 Task: Write and save a response "Predicting where the market will resume trading at the open can help investors both hedge risk and place bets on the next day price action".
Action: Mouse moved to (696, 82)
Screenshot: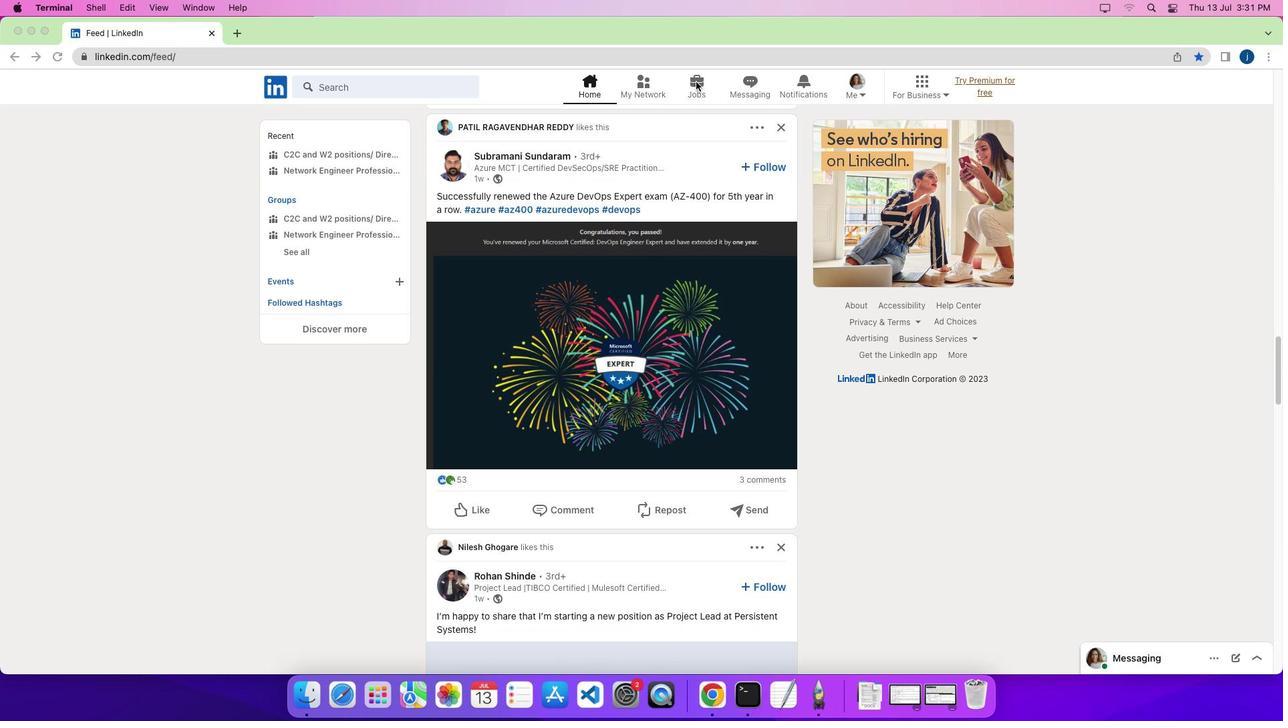 
Action: Mouse pressed left at (696, 82)
Screenshot: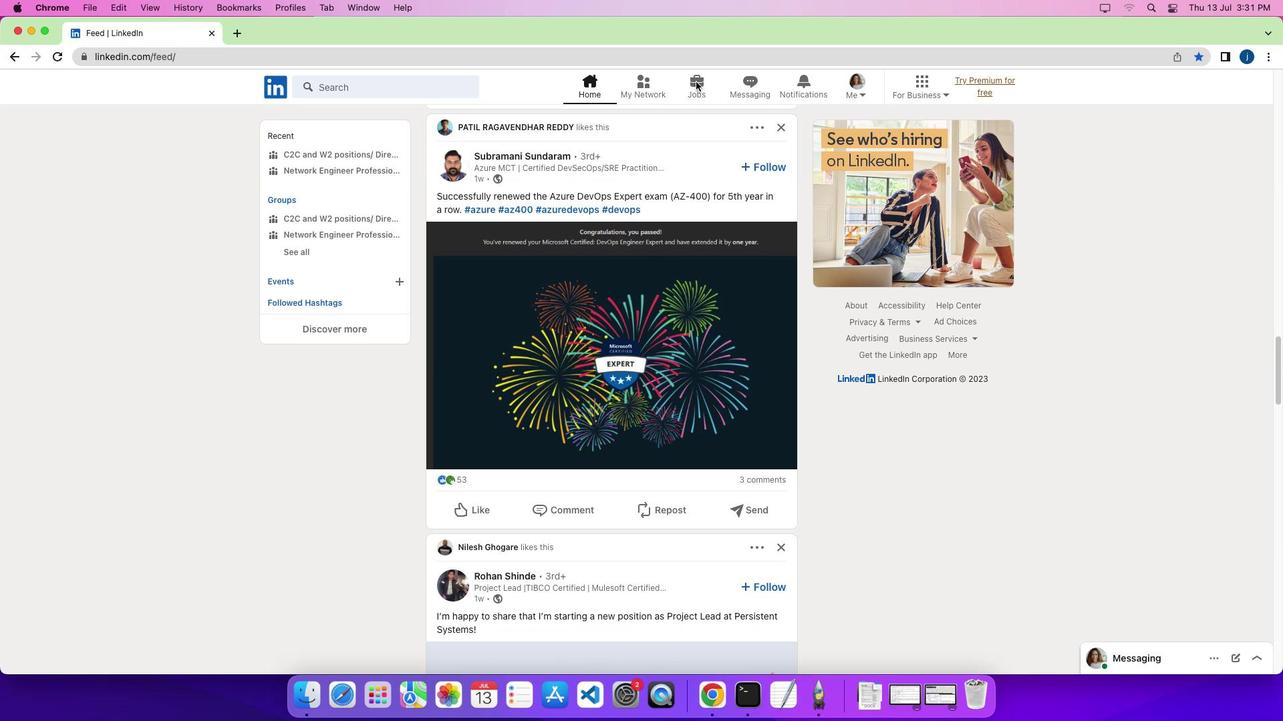 
Action: Mouse pressed left at (696, 82)
Screenshot: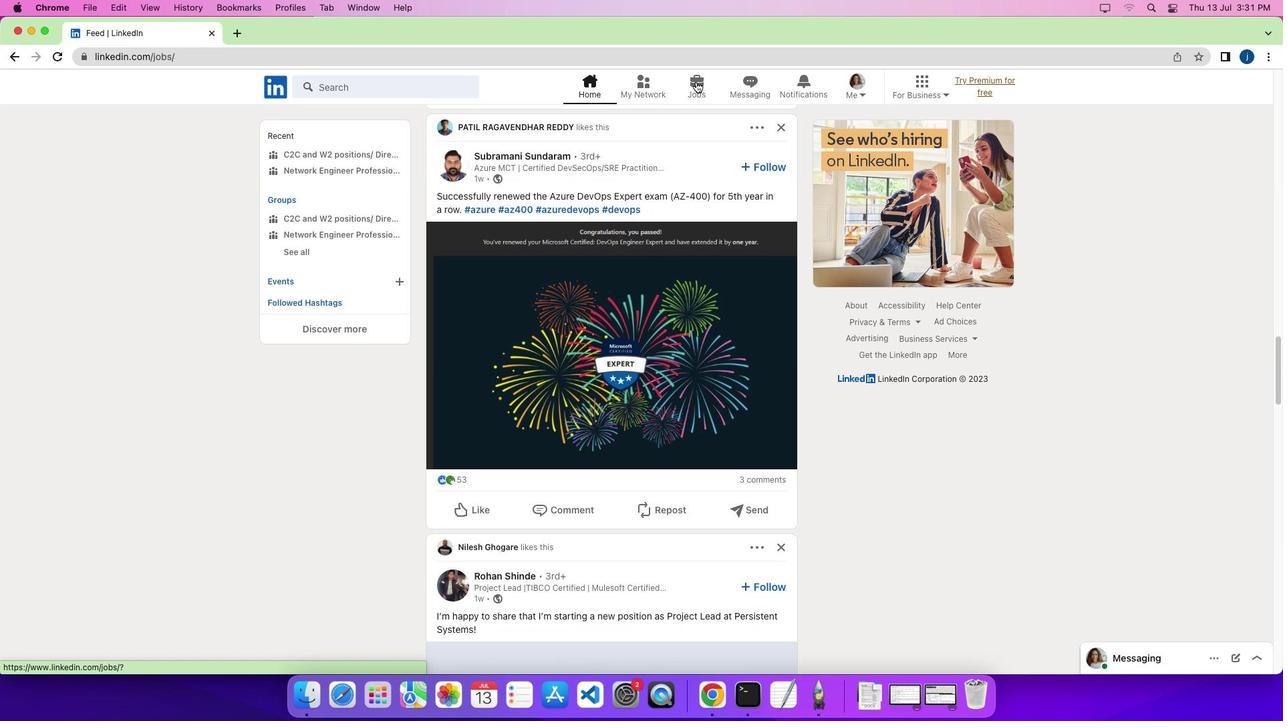 
Action: Mouse moved to (332, 460)
Screenshot: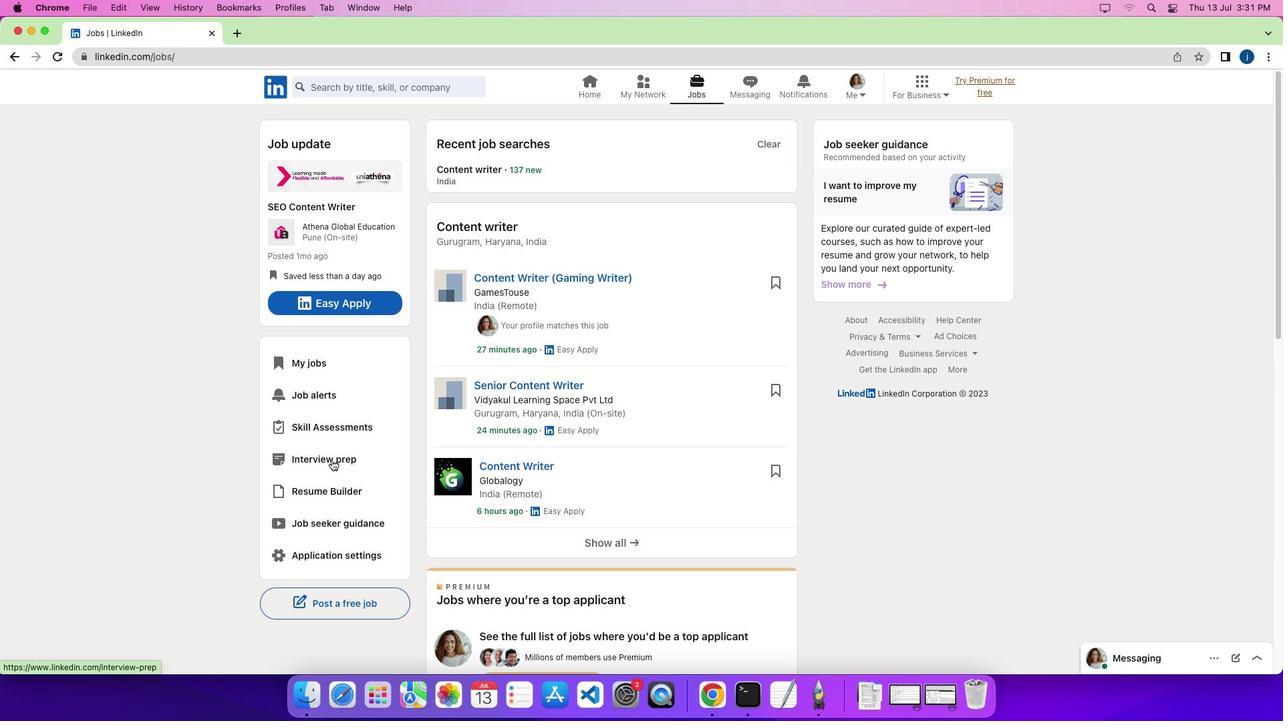 
Action: Mouse pressed left at (332, 460)
Screenshot: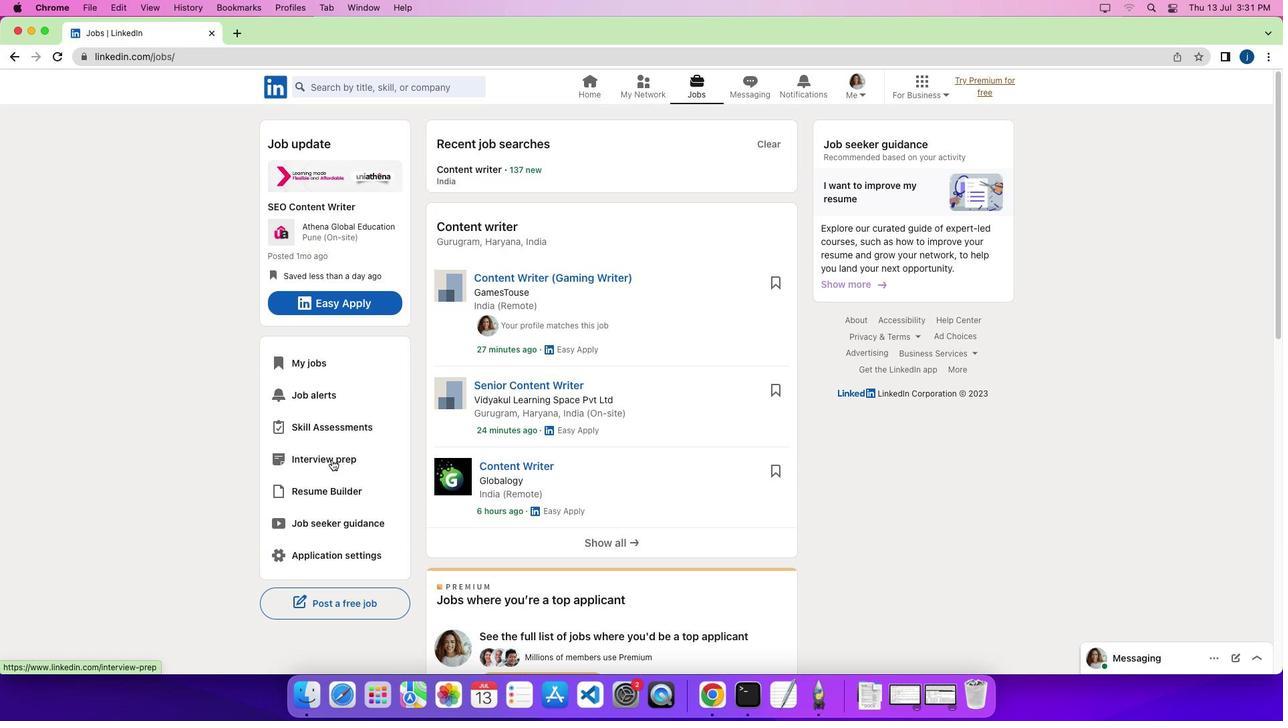 
Action: Mouse moved to (420, 149)
Screenshot: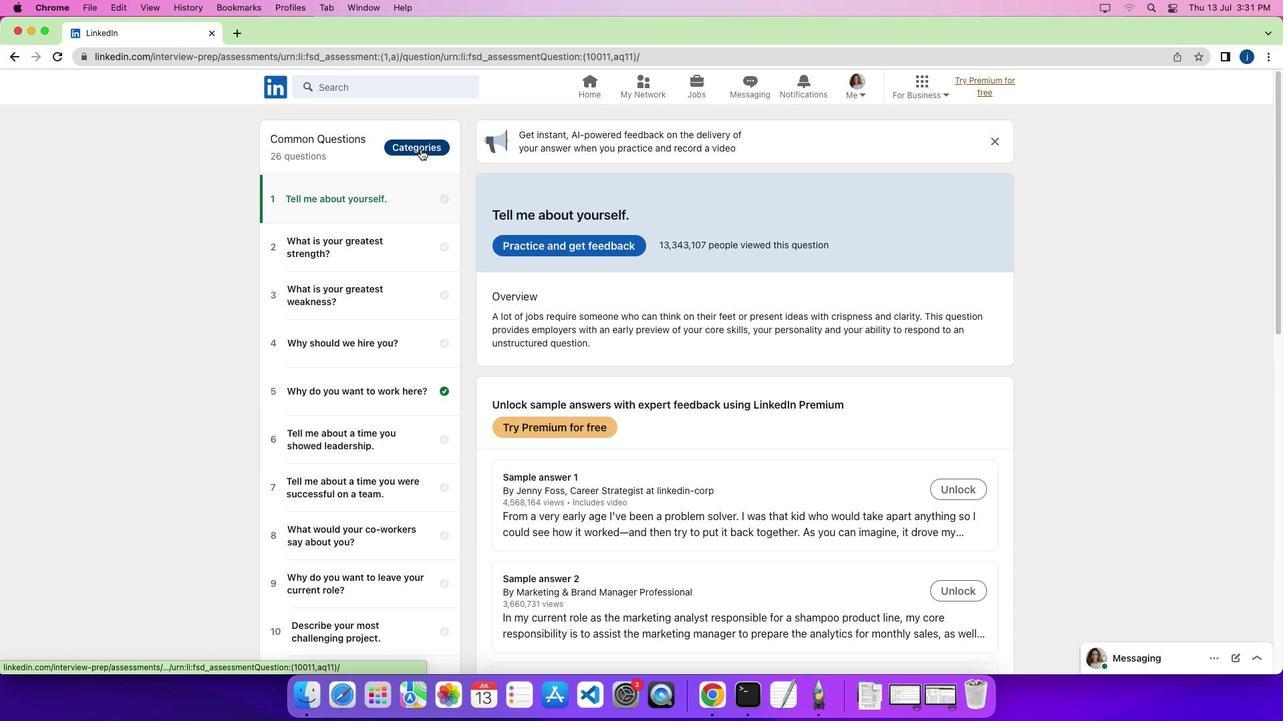 
Action: Mouse pressed left at (420, 149)
Screenshot: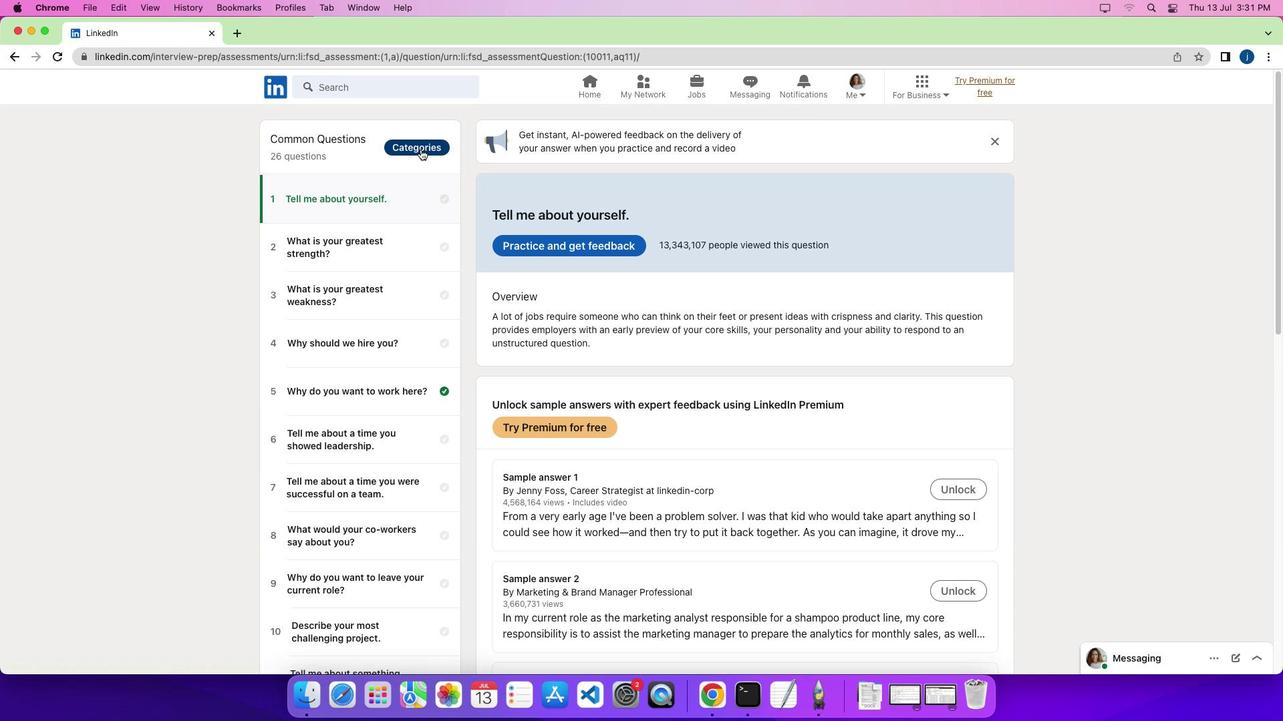
Action: Mouse moved to (362, 386)
Screenshot: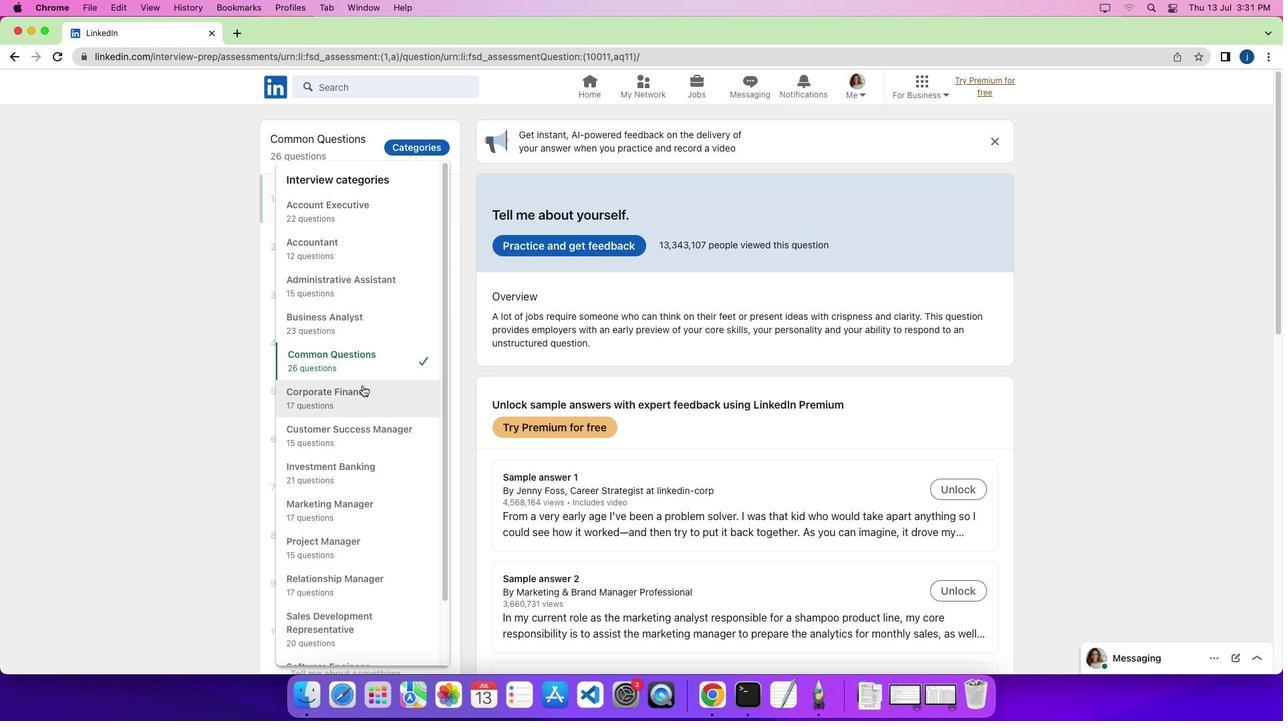 
Action: Mouse pressed left at (362, 386)
Screenshot: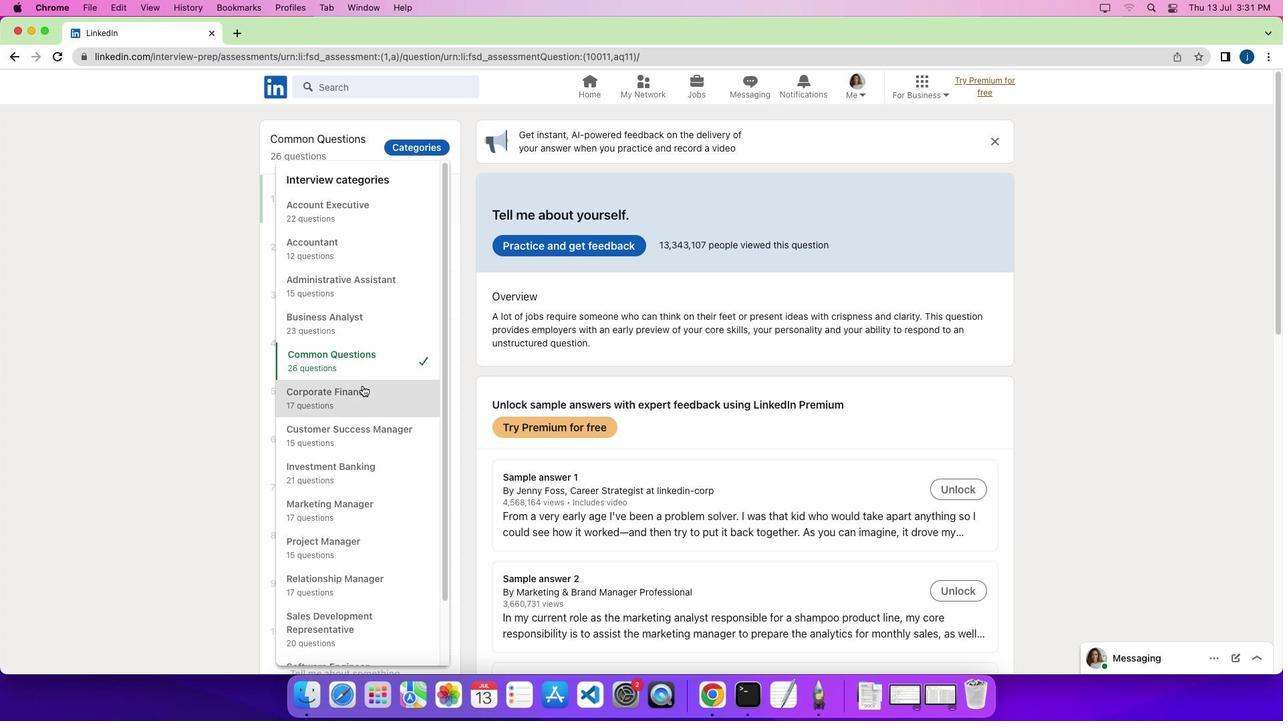 
Action: Mouse moved to (344, 464)
Screenshot: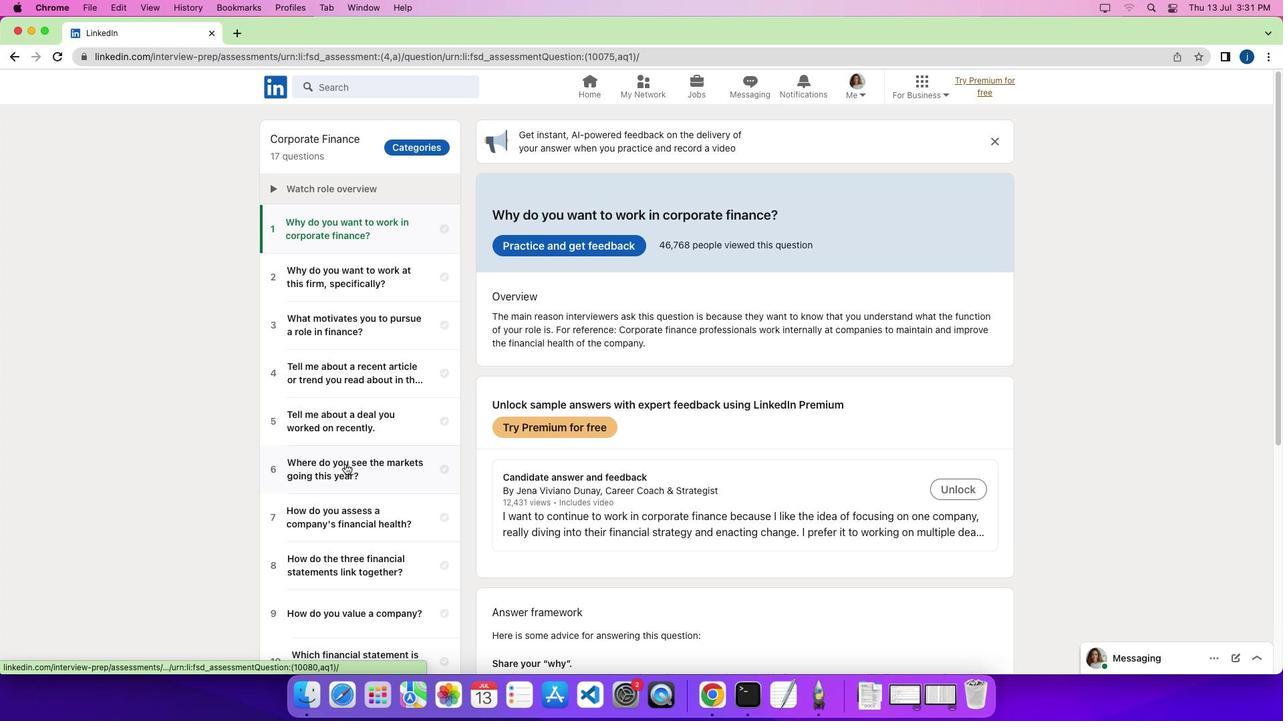 
Action: Mouse pressed left at (344, 464)
Screenshot: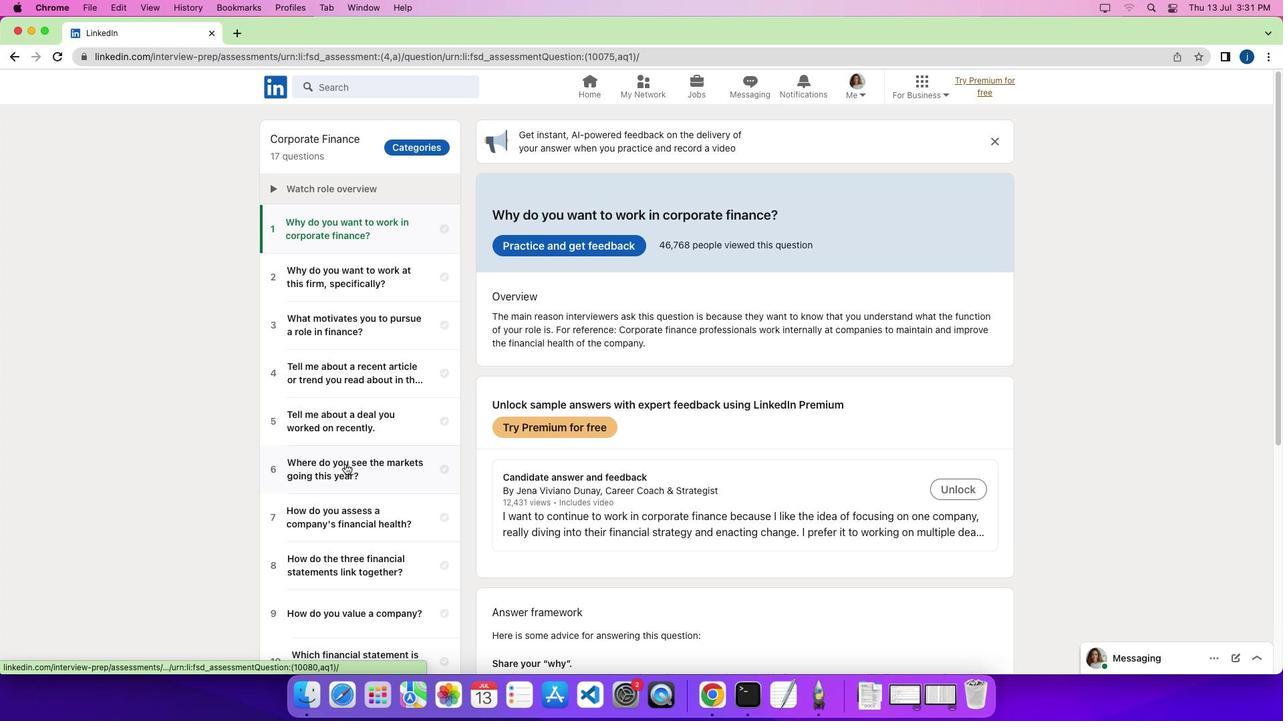 
Action: Mouse moved to (526, 242)
Screenshot: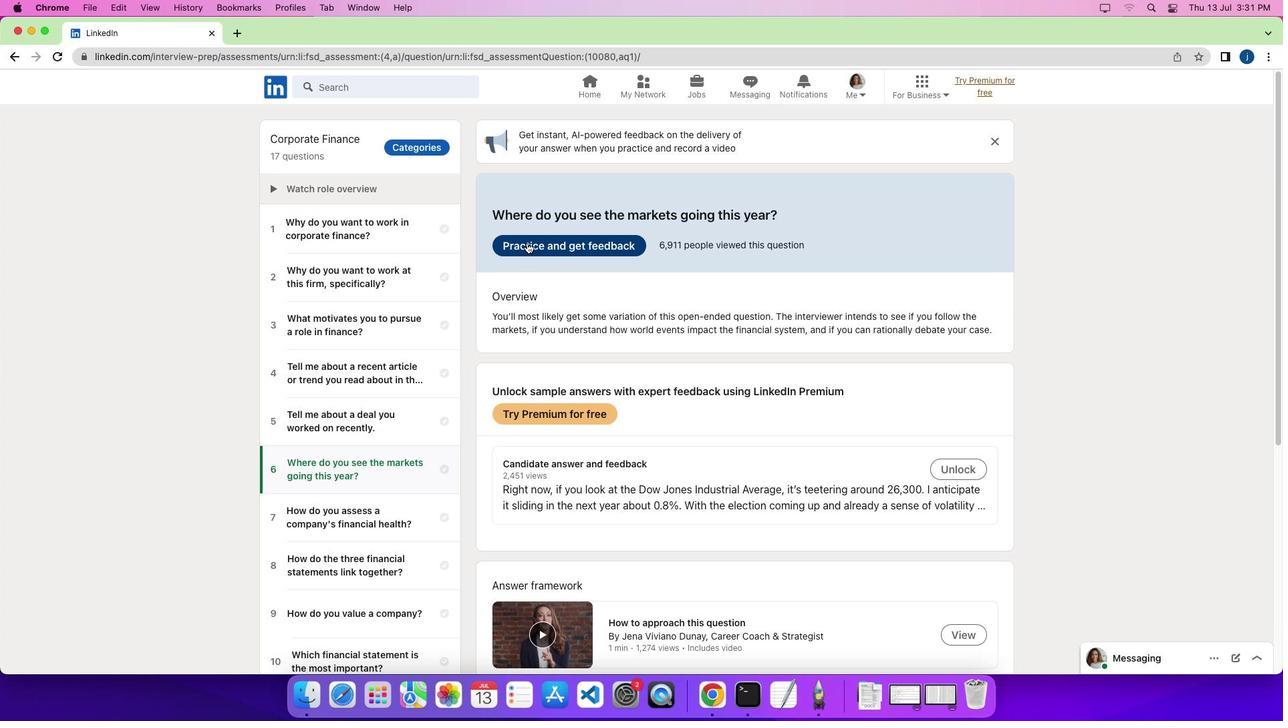 
Action: Mouse pressed left at (526, 242)
Screenshot: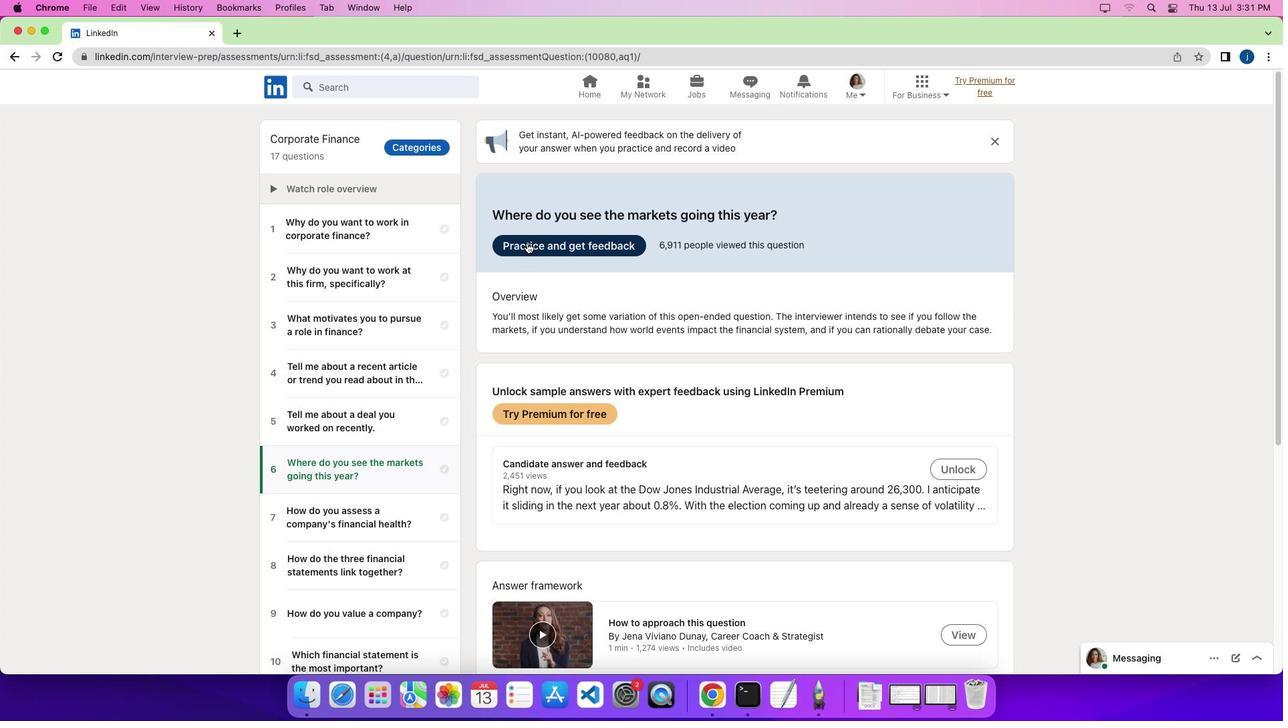 
Action: Mouse moved to (537, 398)
Screenshot: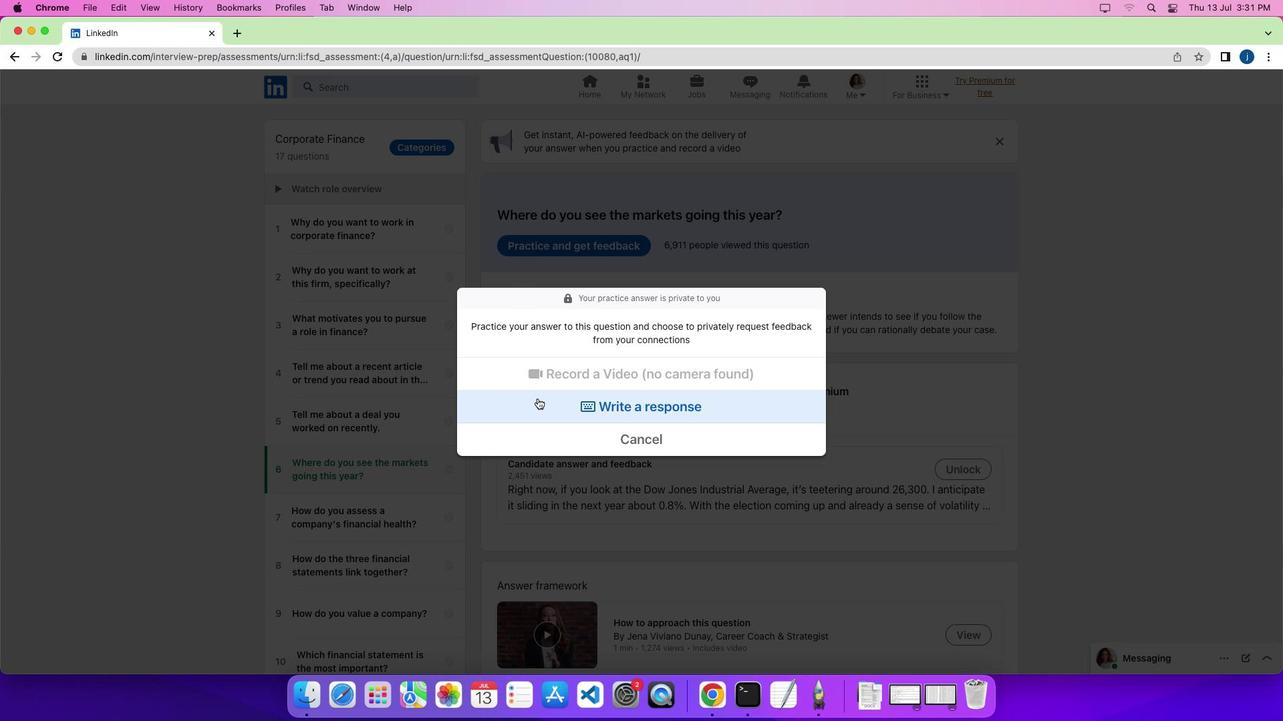 
Action: Mouse pressed left at (537, 398)
Screenshot: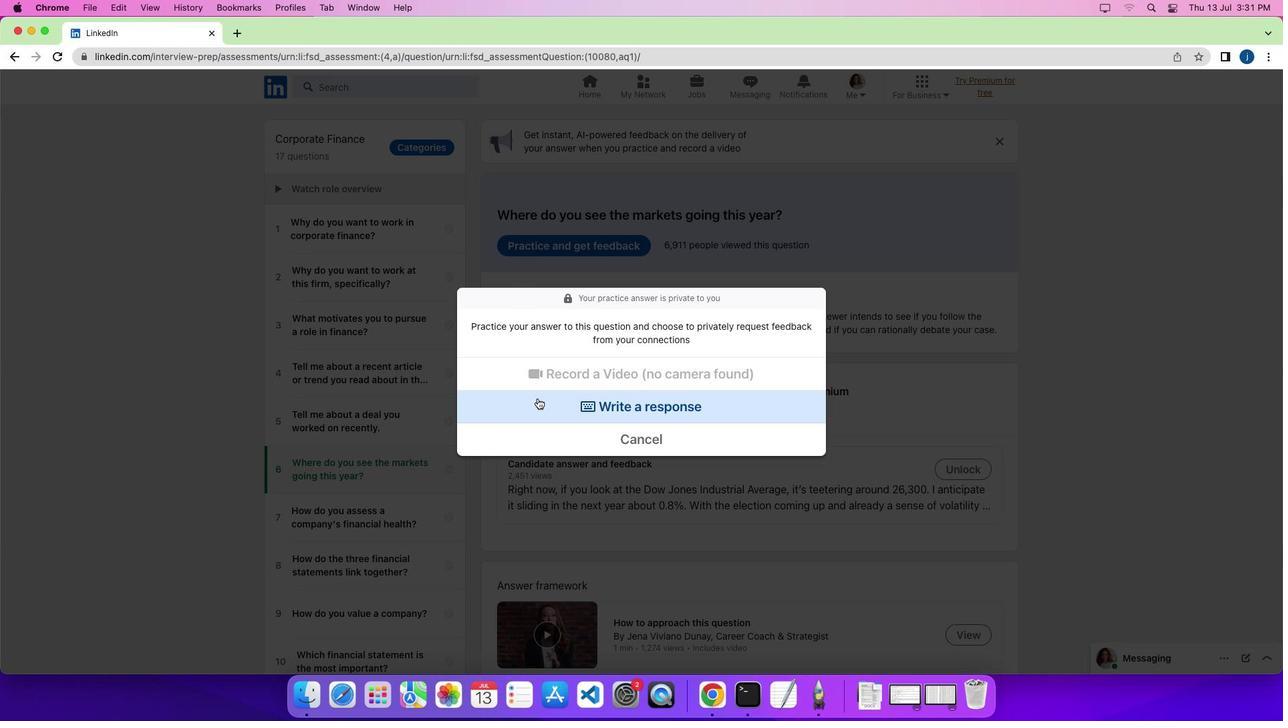 
Action: Mouse moved to (539, 346)
Screenshot: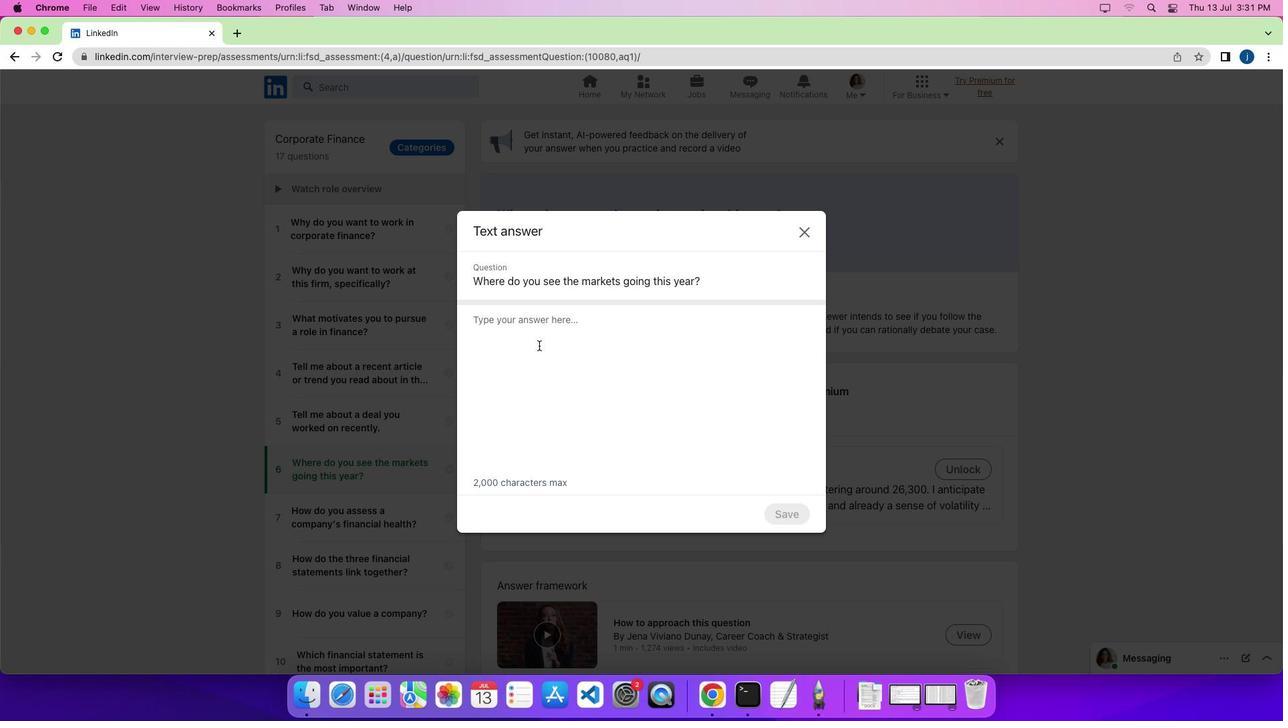 
Action: Mouse pressed left at (539, 346)
Screenshot: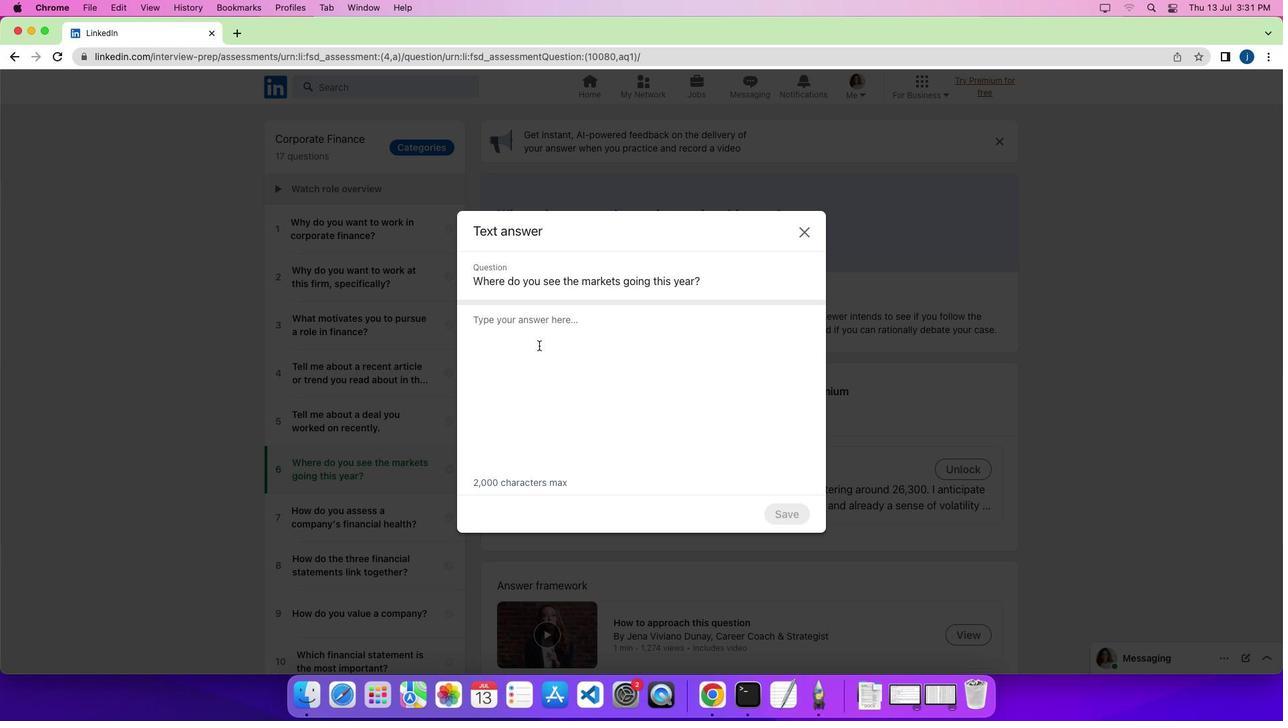 
Action: Mouse moved to (580, 360)
Screenshot: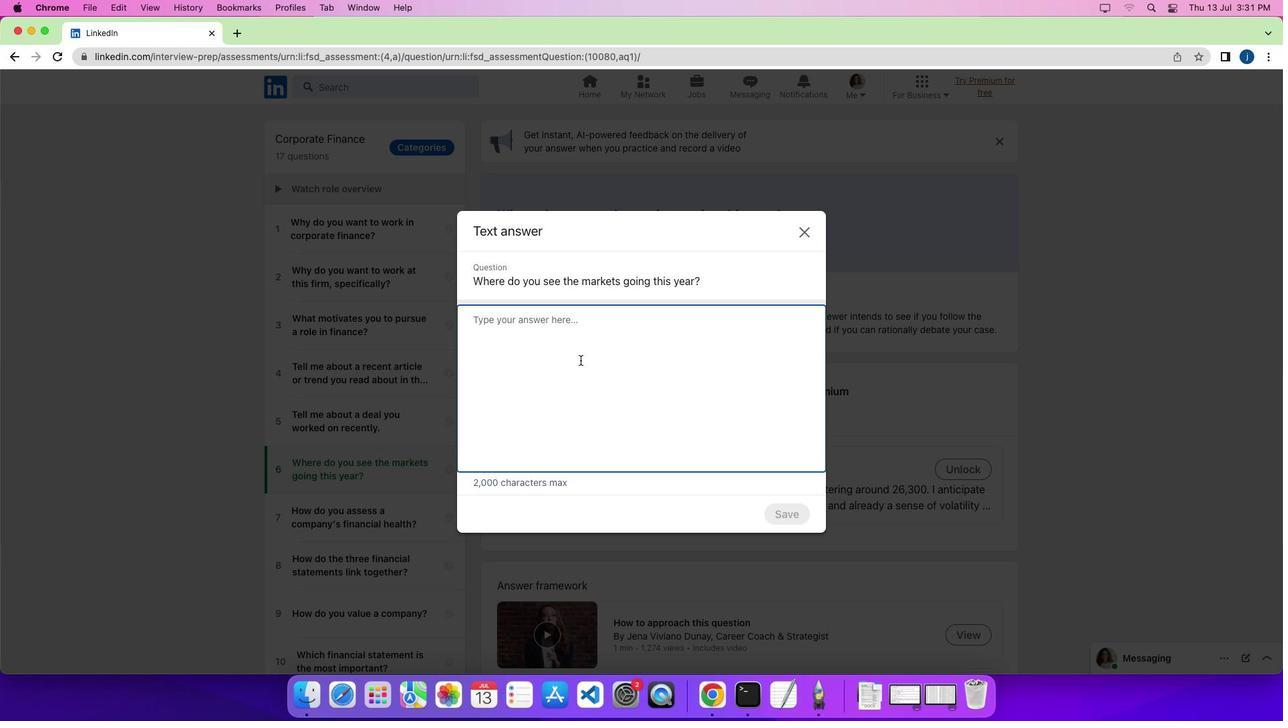 
Action: Key pressed Key.shift'P''r''e''d''i''c''t''i''n''g'Key.space'w''h''e''r''e'Key.space't''h''e'Key.space'm''a''r''k''e''t'Key.space'w''i''l''l'Key.space'r''e''s''u''m''e'Key.space't''r''a''d''i''n''g'Key.space'a''t'Key.space't''h''e'Key.space'o''p''e''n'Key.space'c''a''n'Key.space'h''e''l''p'Key.space'i''n''v''e''s''t''o''r''s'Key.space'b''o''t''h'Key.space'h''e''d''g''e'Key.space'r''i''s''k'Key.space'a''n''d'Key.space'p''l''a''c''e'Key.space'b''e''t''s'Key.space'o''n'Key.space't''h''e'Key.space'n''e''x''t'Key.space'd''a''y'Key.space'p''r''i''c''e'Key.space'a''c''t''i''o''n''.'
Screenshot: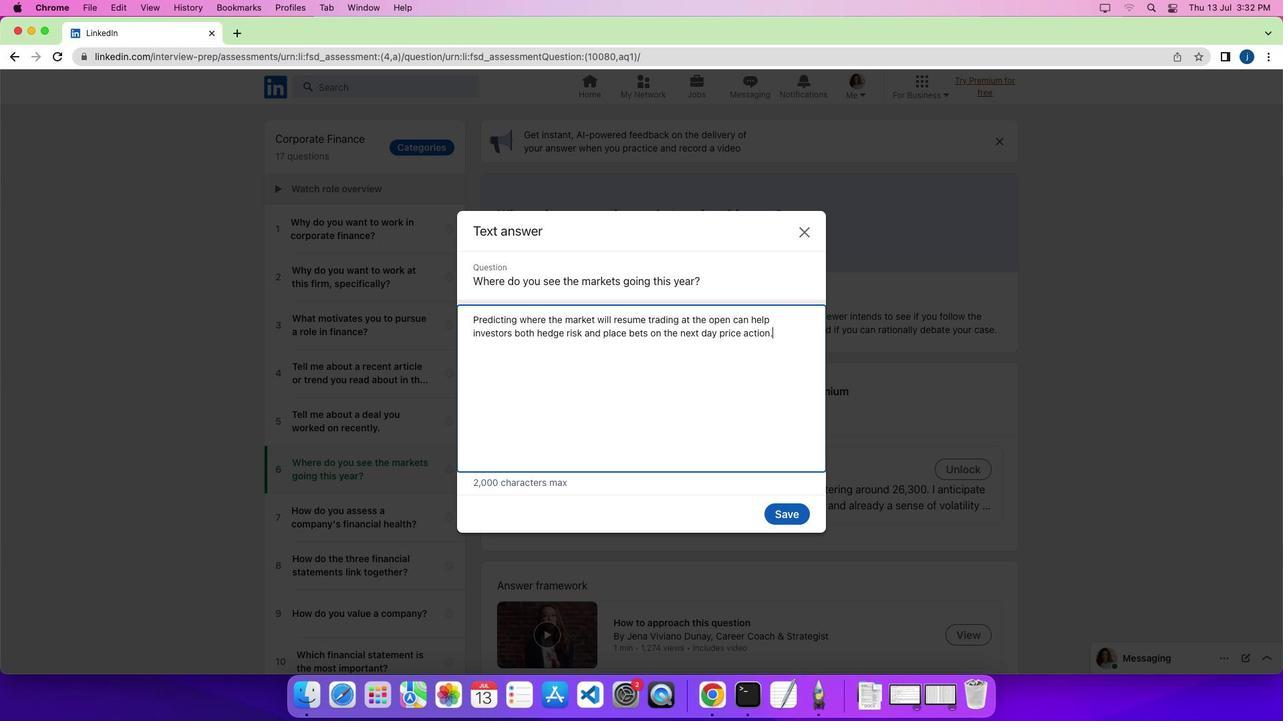 
Action: Mouse moved to (777, 515)
Screenshot: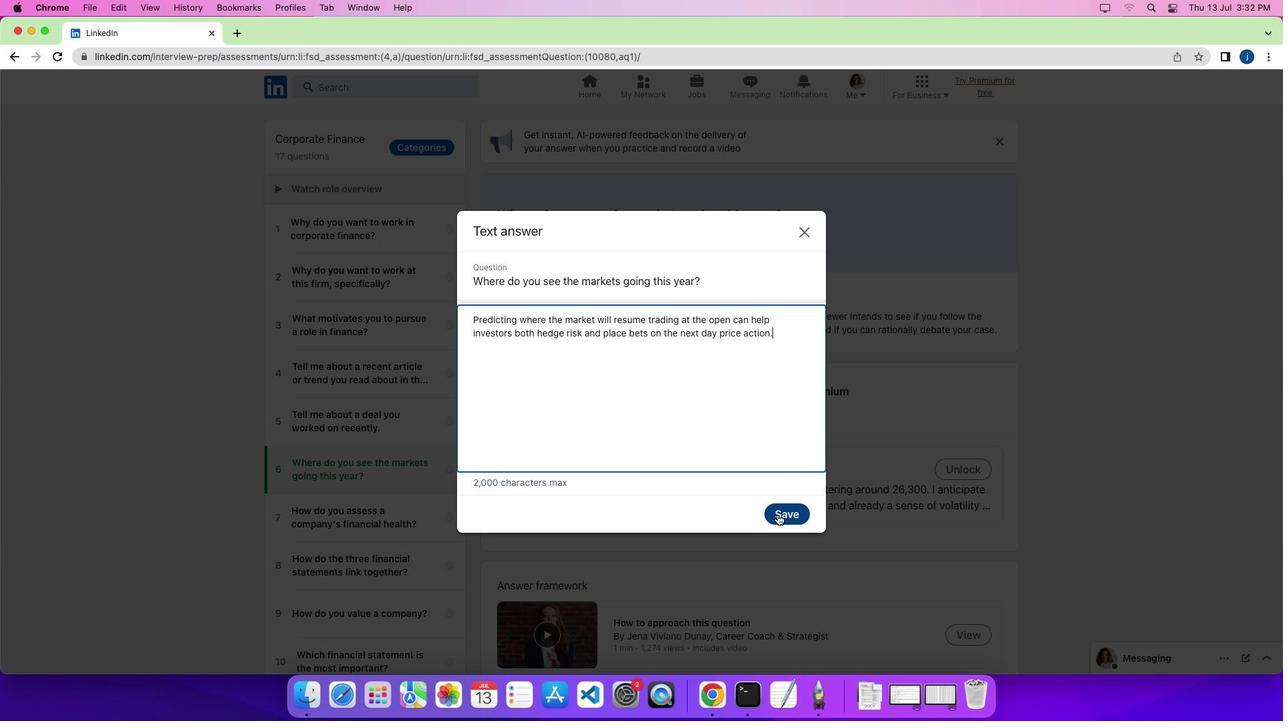 
Action: Mouse pressed left at (777, 515)
Screenshot: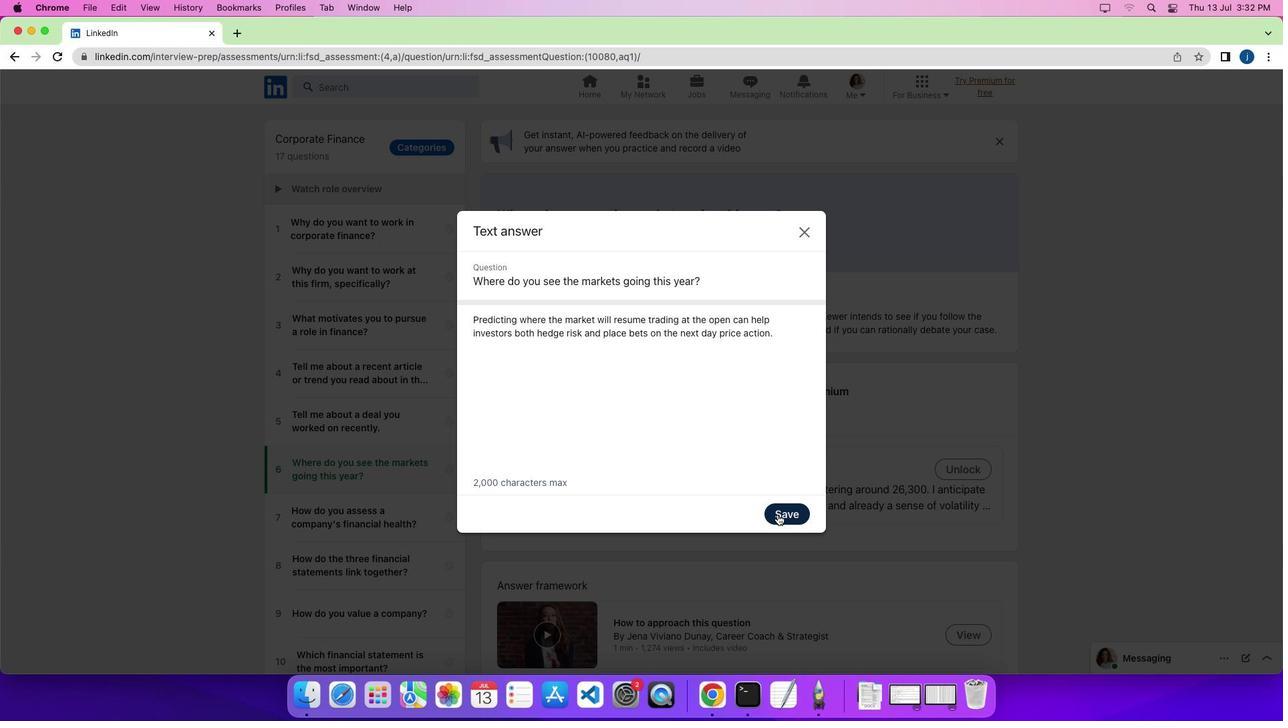 
